 Task: View and add the product "Kiss Gel Fantasy High Volume Gel Nails (28 ct)" to cart from the store "Walgreens".
Action: Mouse pressed left at (50, 81)
Screenshot: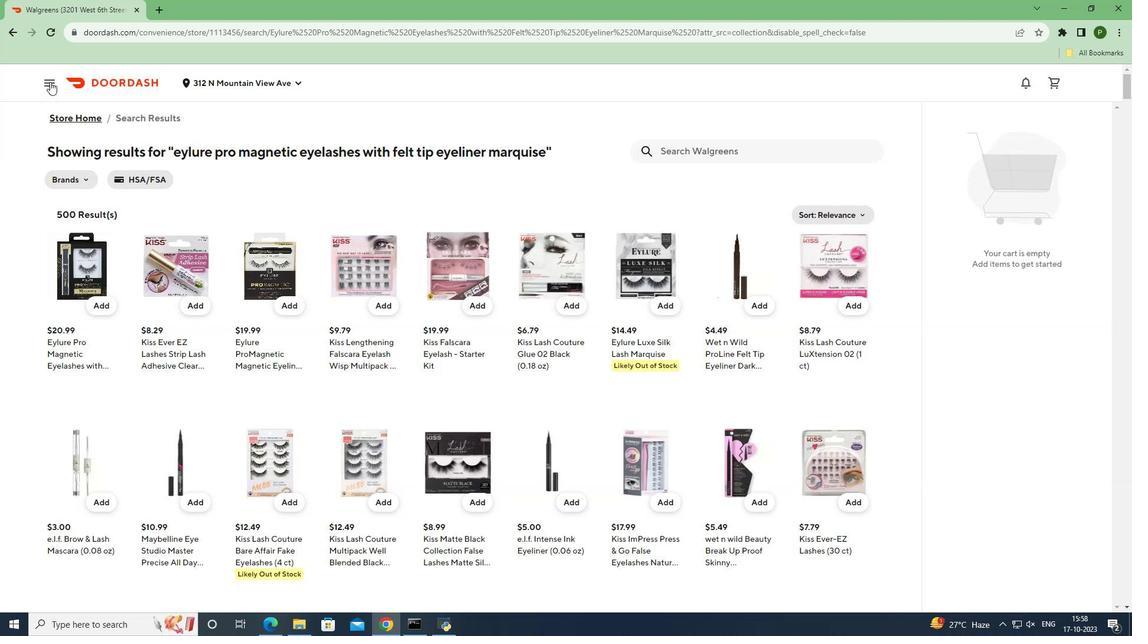 
Action: Mouse moved to (52, 169)
Screenshot: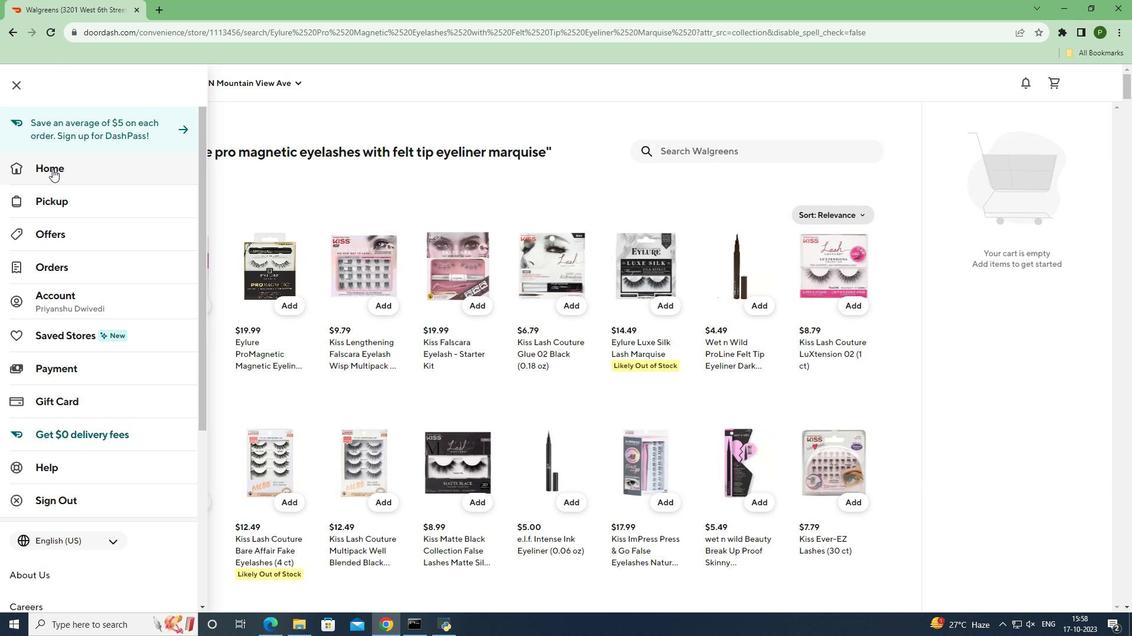 
Action: Mouse pressed left at (52, 169)
Screenshot: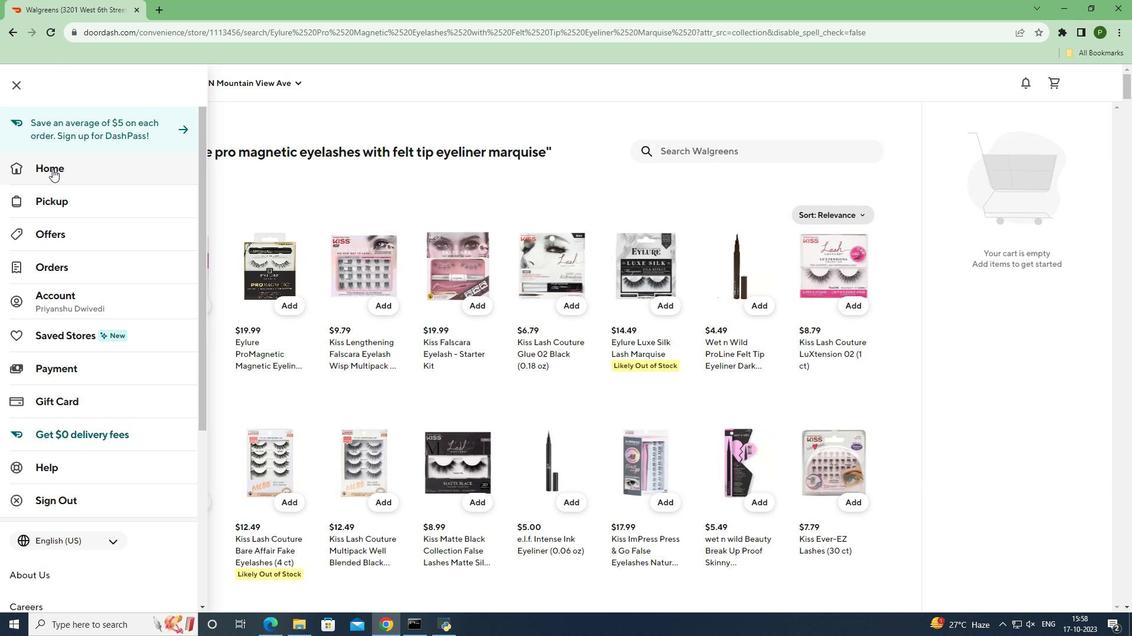 
Action: Mouse moved to (688, 121)
Screenshot: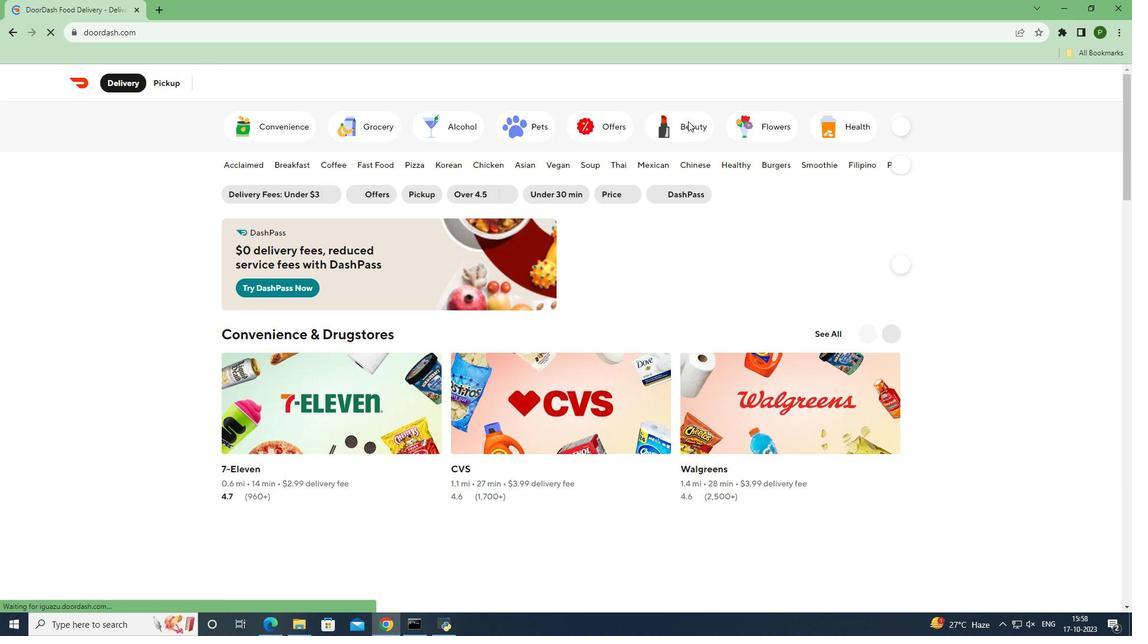 
Action: Mouse pressed left at (688, 121)
Screenshot: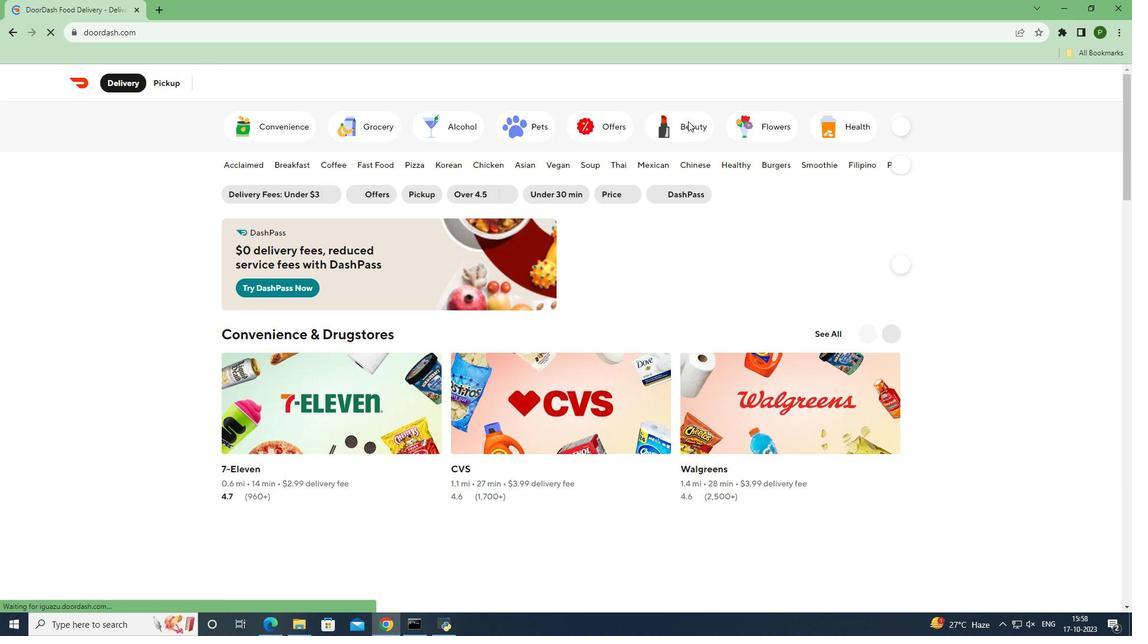
Action: Mouse moved to (688, 122)
Screenshot: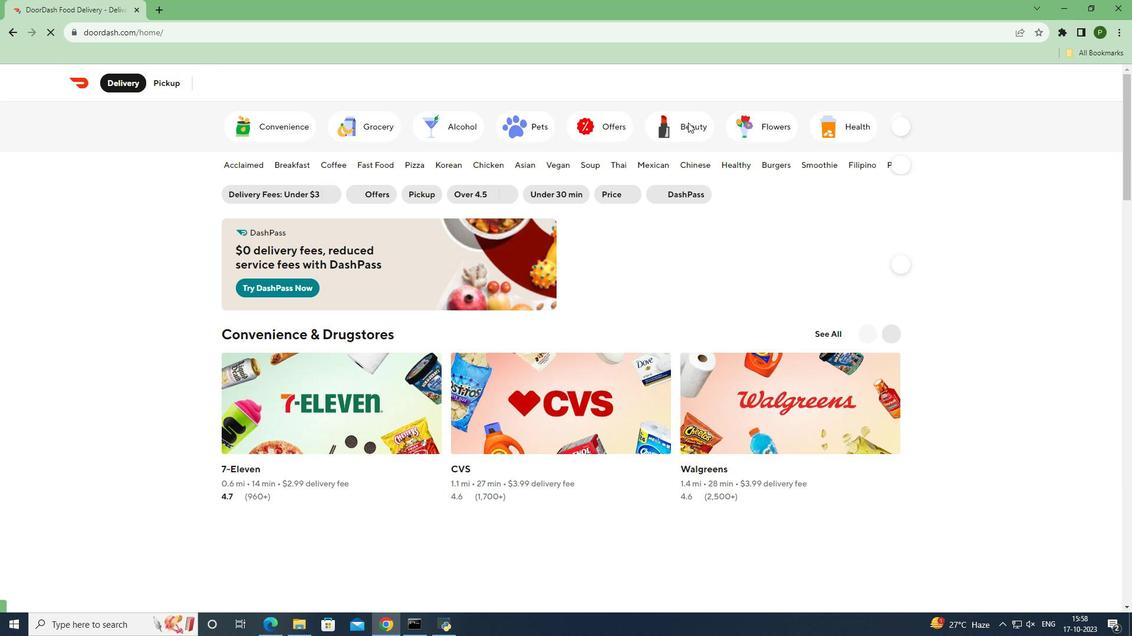 
Action: Mouse pressed left at (688, 122)
Screenshot: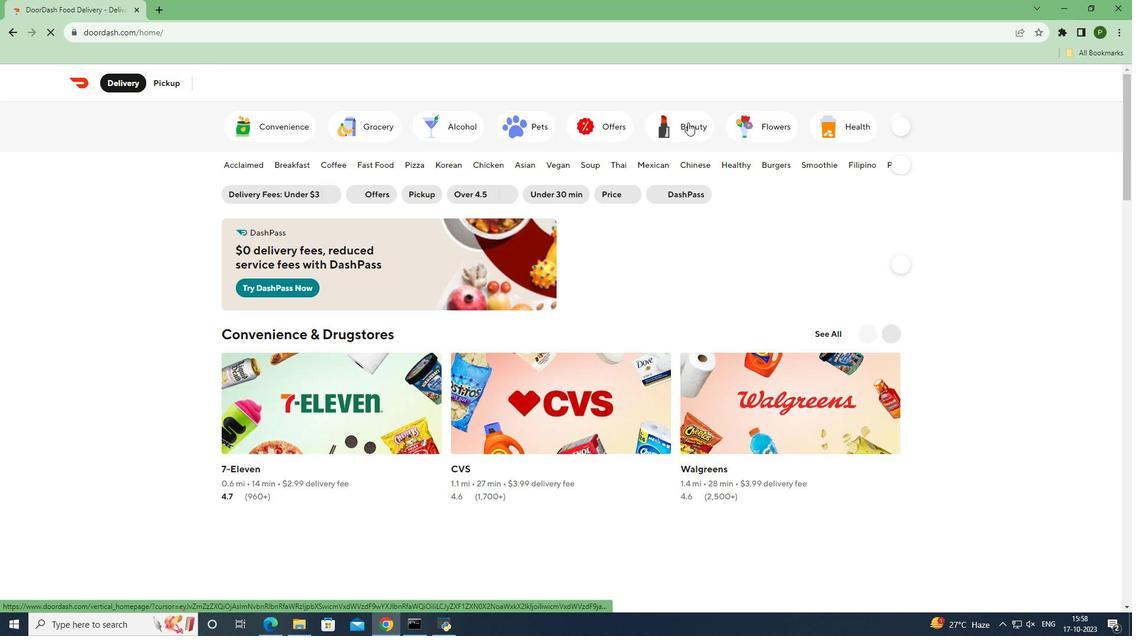 
Action: Mouse moved to (827, 325)
Screenshot: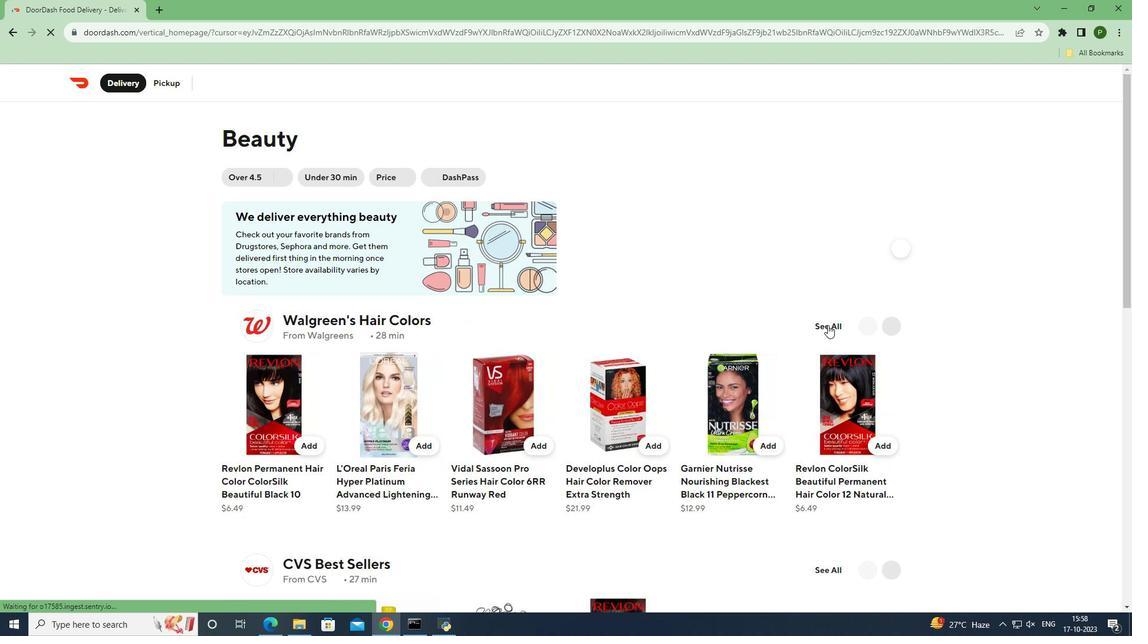 
Action: Mouse pressed left at (827, 325)
Screenshot: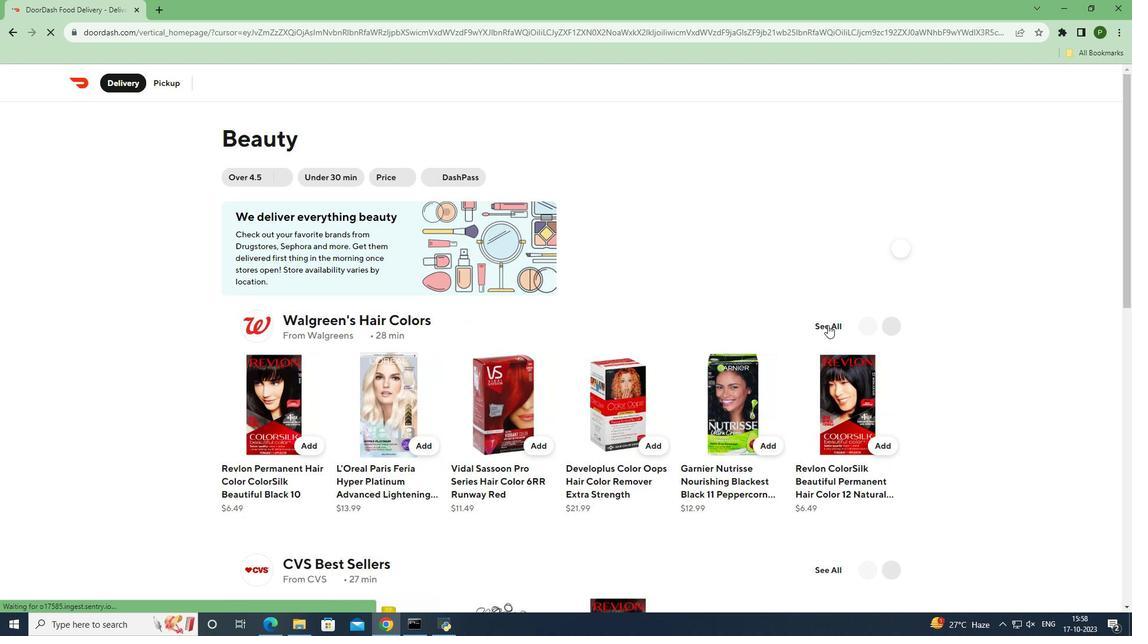 
Action: Mouse moved to (636, 165)
Screenshot: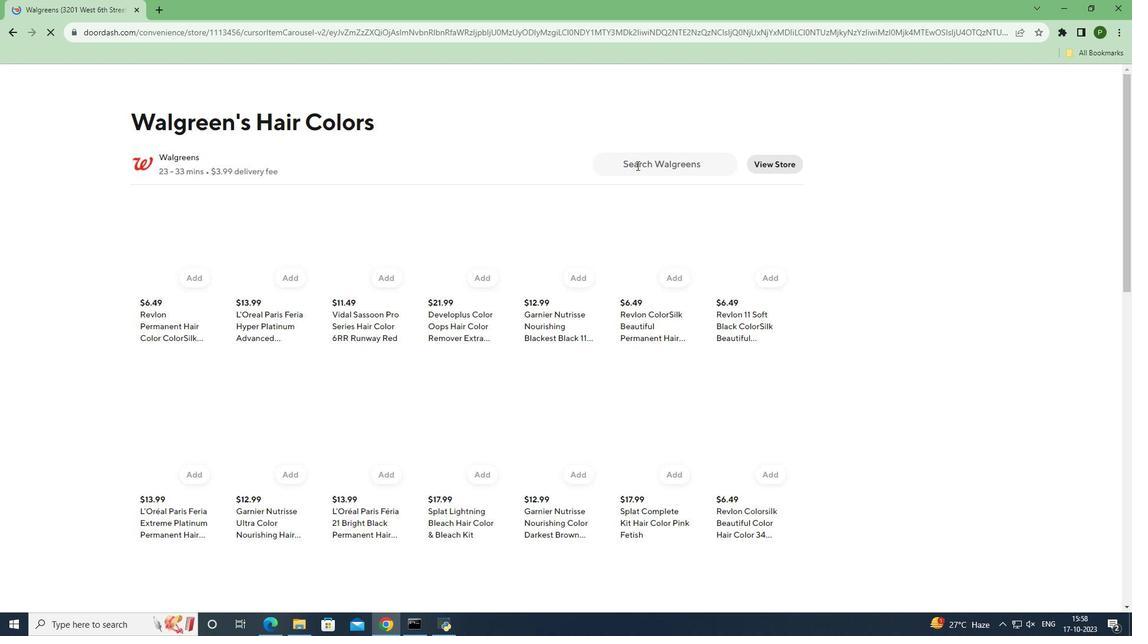 
Action: Mouse pressed left at (636, 165)
Screenshot: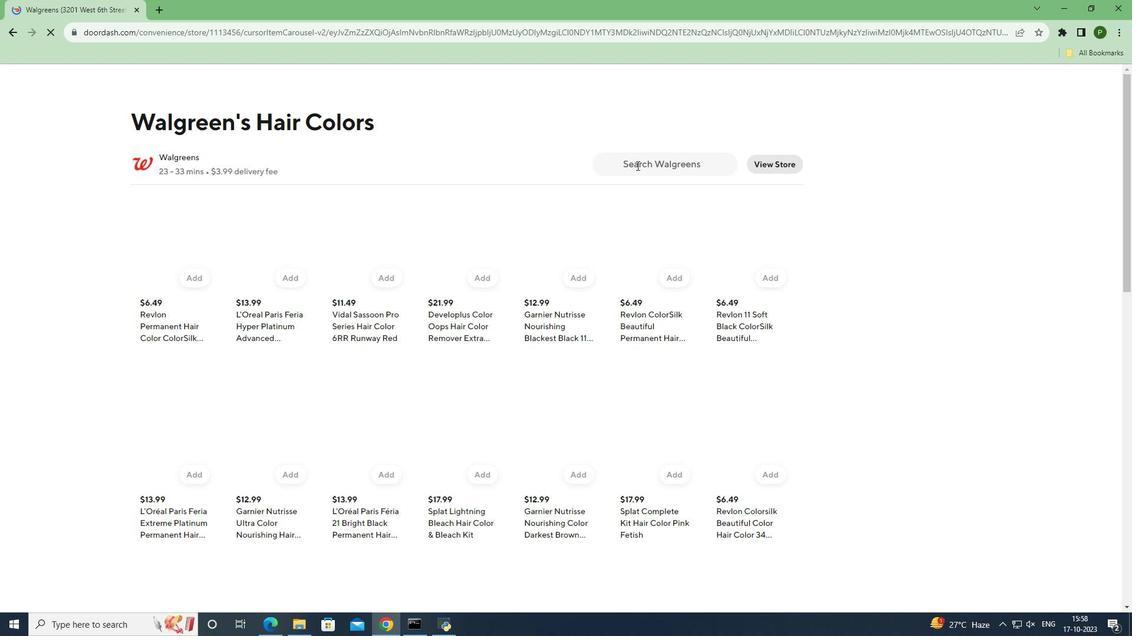 
Action: Key pressed <Key.caps_lock>K<Key.caps_lock>iss<Key.space><Key.caps_lock>G<Key.caps_lock>el<Key.space><Key.caps_lock>F<Key.caps_lock>antasy<Key.space><Key.caps_lock>H<Key.caps_lock>igh<Key.space><Key.caps_lock>V<Key.caps_lock>olume<Key.space><Key.caps_lock>G<Key.caps_lock>el<Key.space><Key.caps_lock>N<Key.caps_lock>ails<Key.space><Key.shift_r>(28<Key.space>ct<Key.shift_r>)<Key.enter>
Screenshot: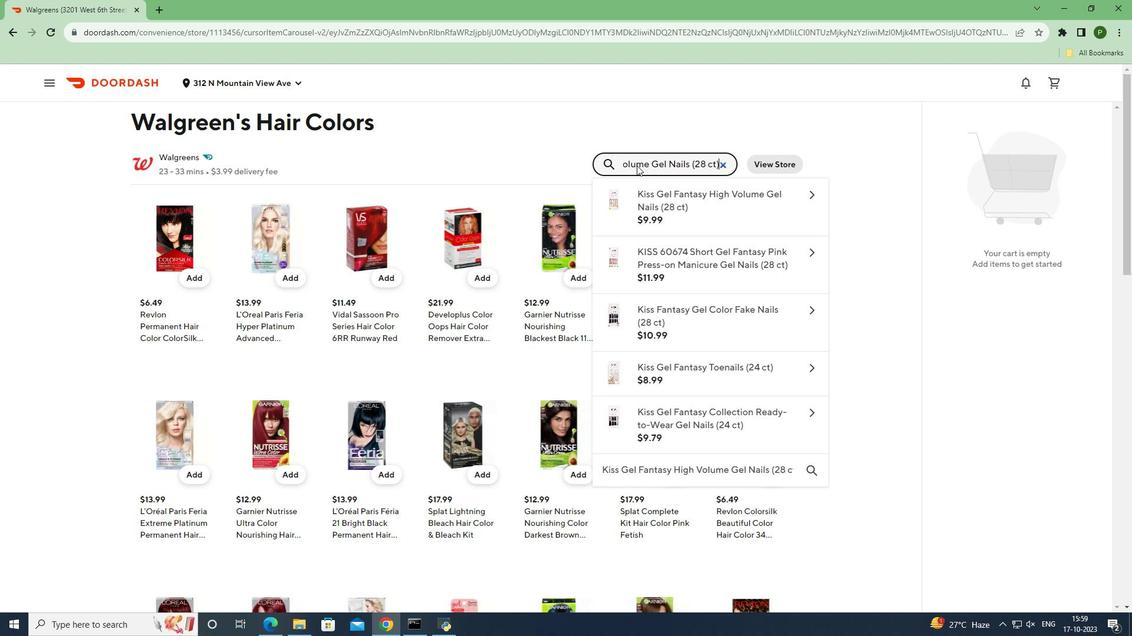 
Action: Mouse moved to (101, 306)
Screenshot: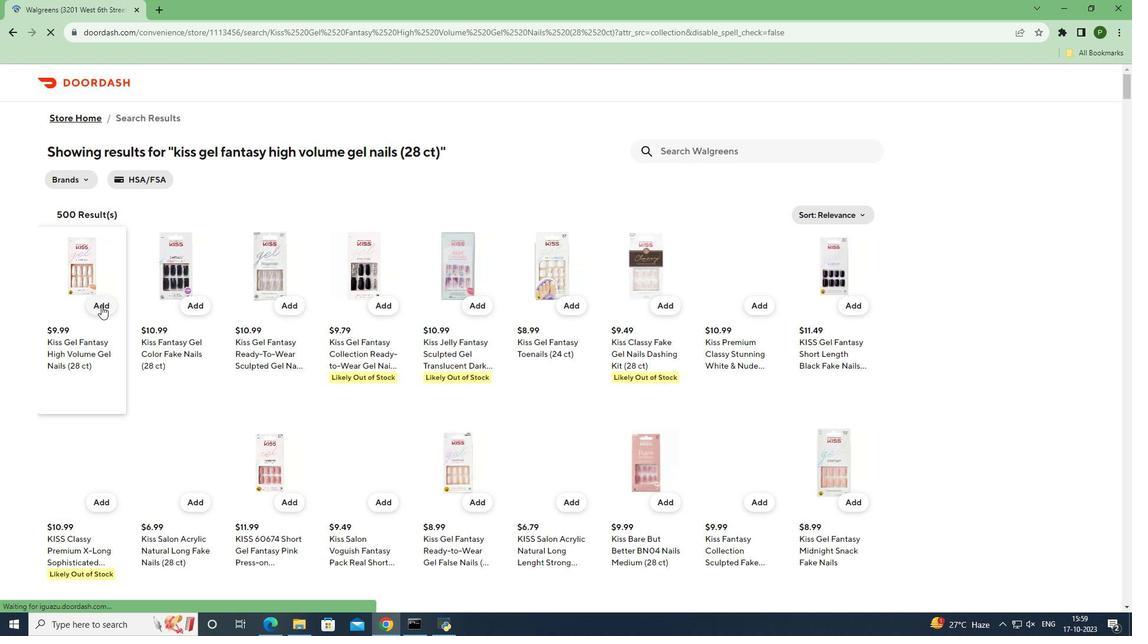 
Action: Mouse pressed left at (101, 306)
Screenshot: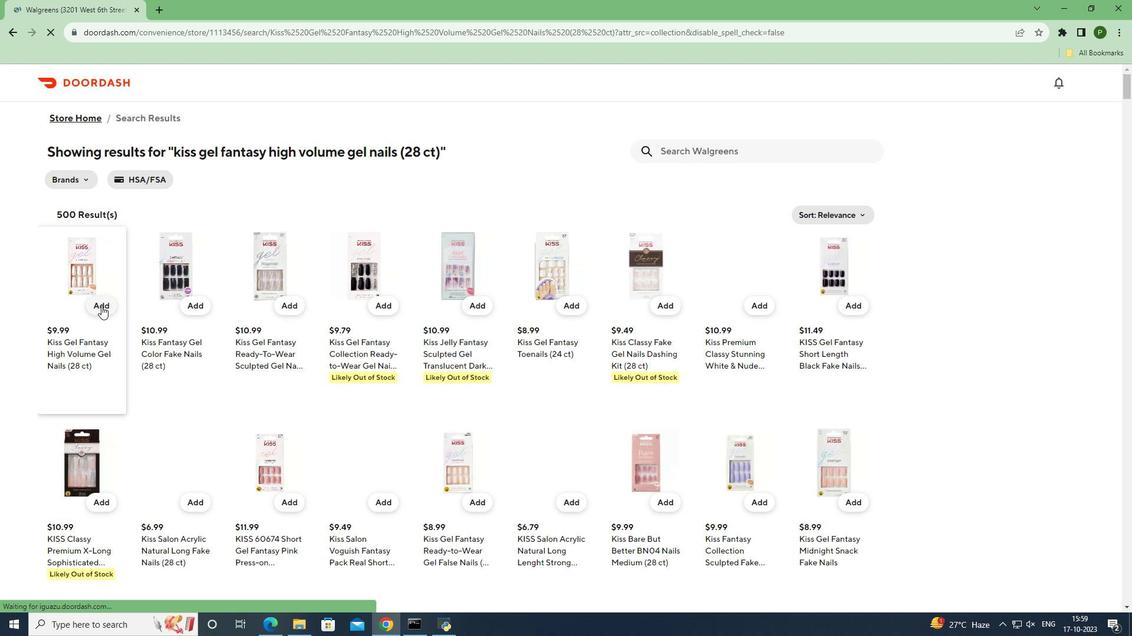 
Action: Mouse moved to (129, 394)
Screenshot: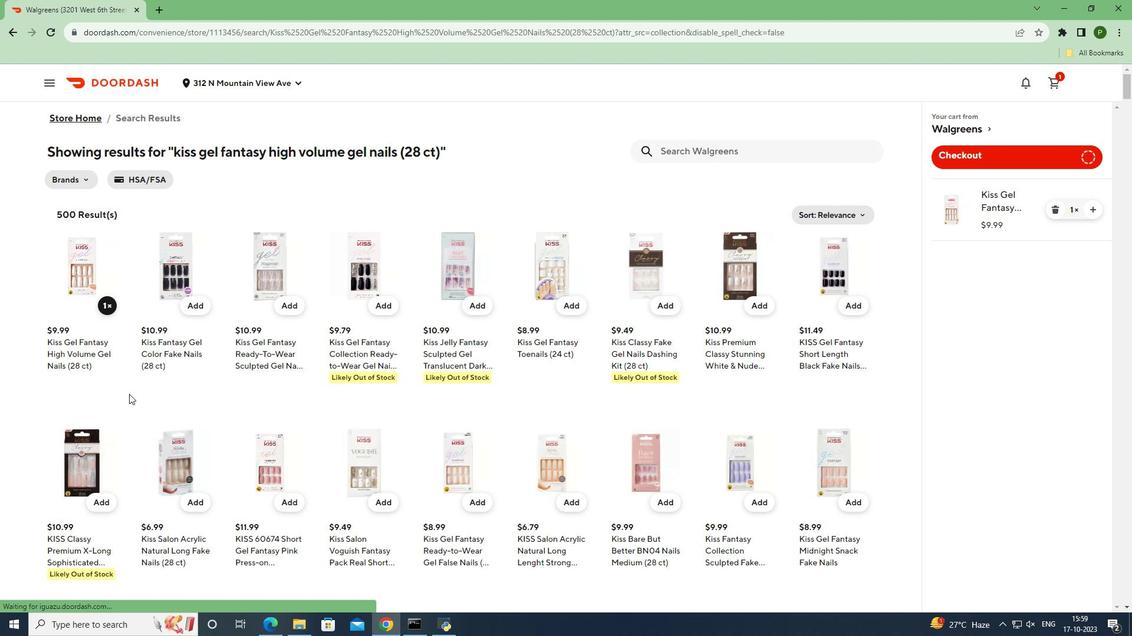 
